 Task: Create a due date automation trigger when advanced on, on the tuesday of the week a card is due add checklist with all checklists complete at 11:00 AM.
Action: Mouse moved to (1292, 133)
Screenshot: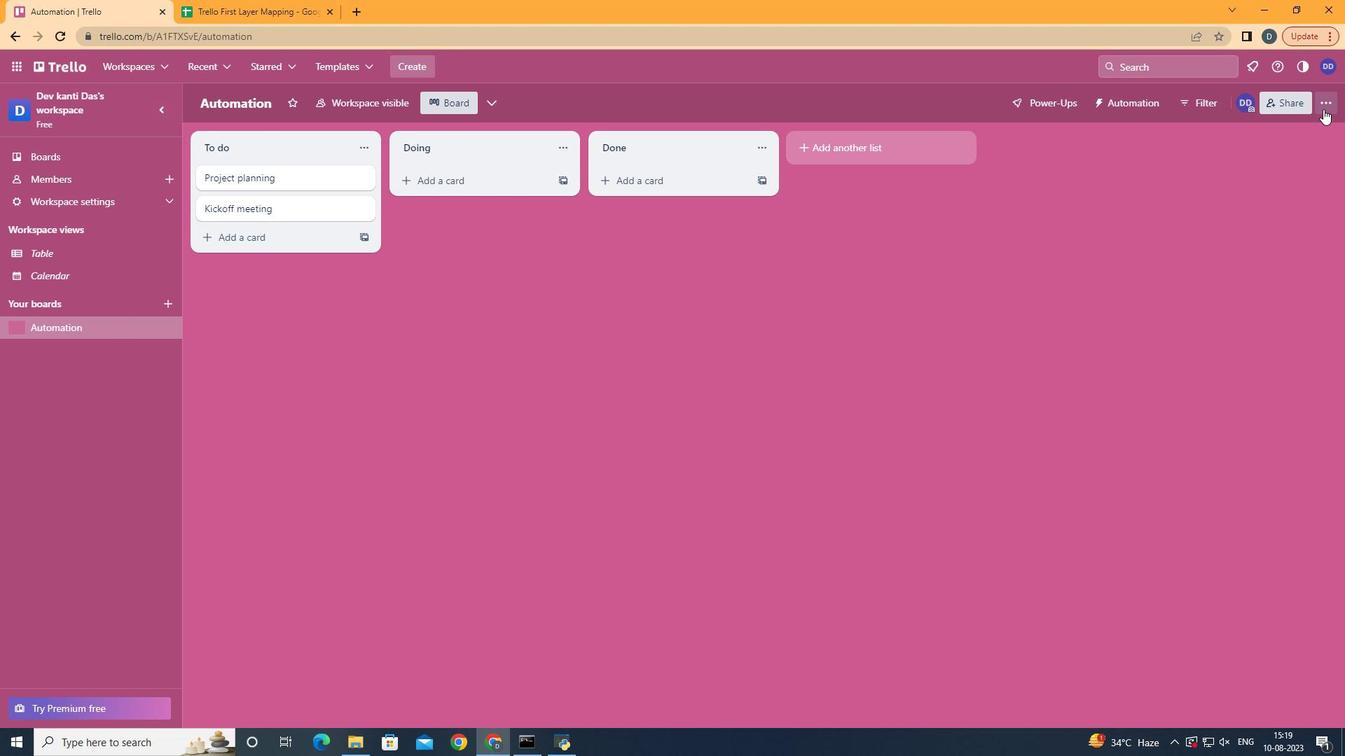 
Action: Mouse pressed left at (1292, 133)
Screenshot: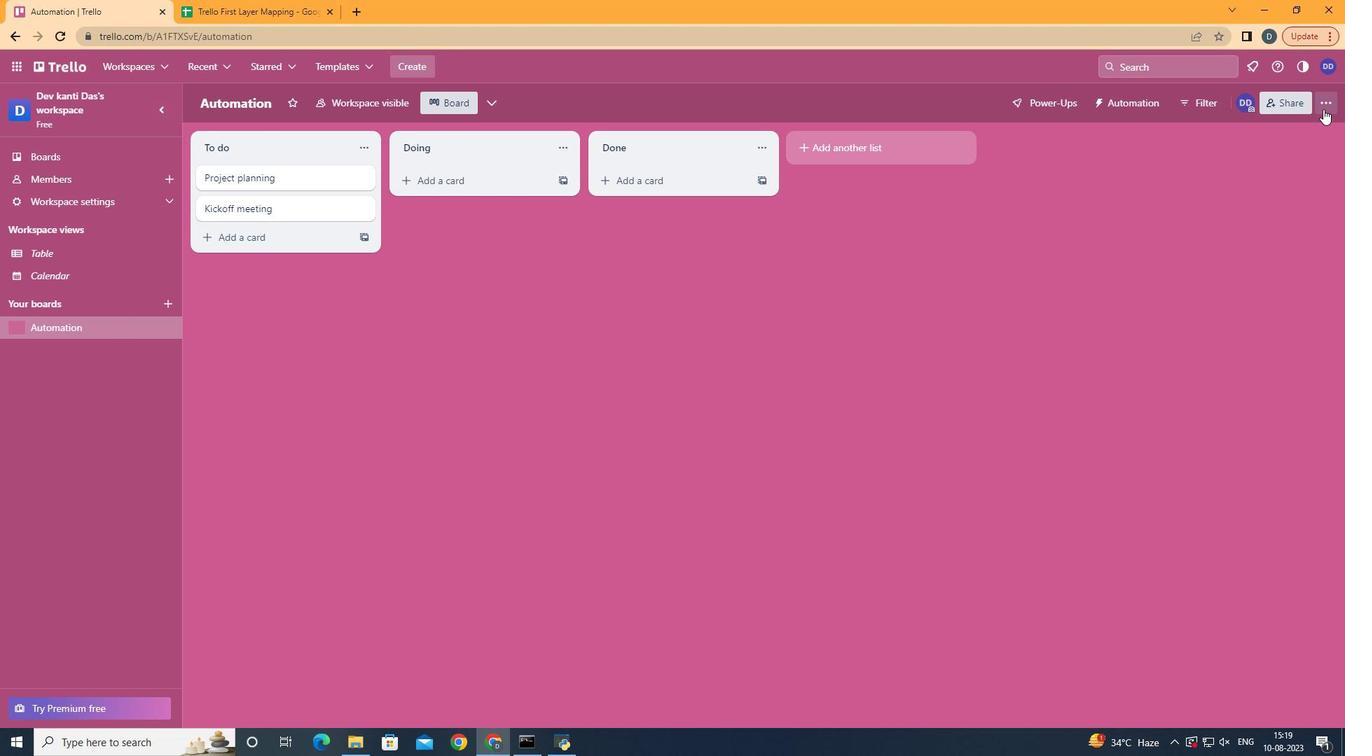 
Action: Mouse moved to (1240, 308)
Screenshot: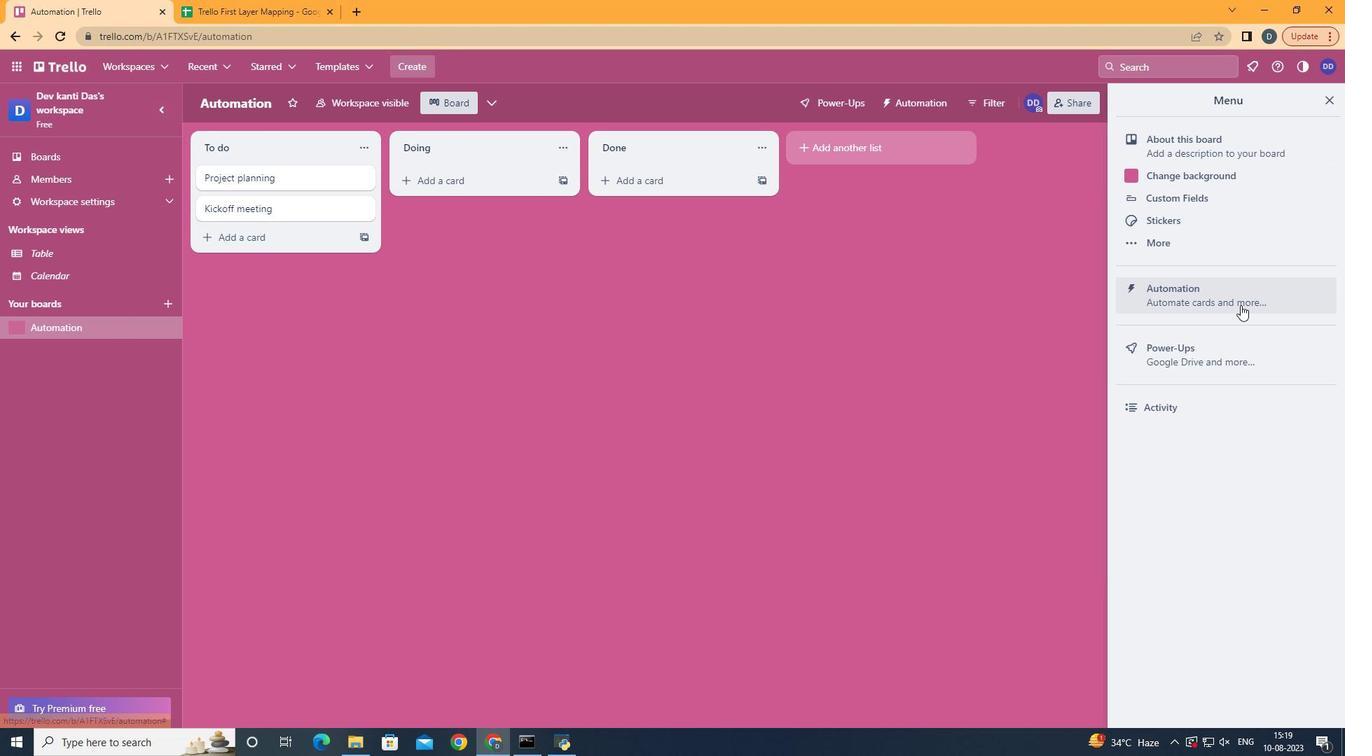 
Action: Mouse pressed left at (1240, 308)
Screenshot: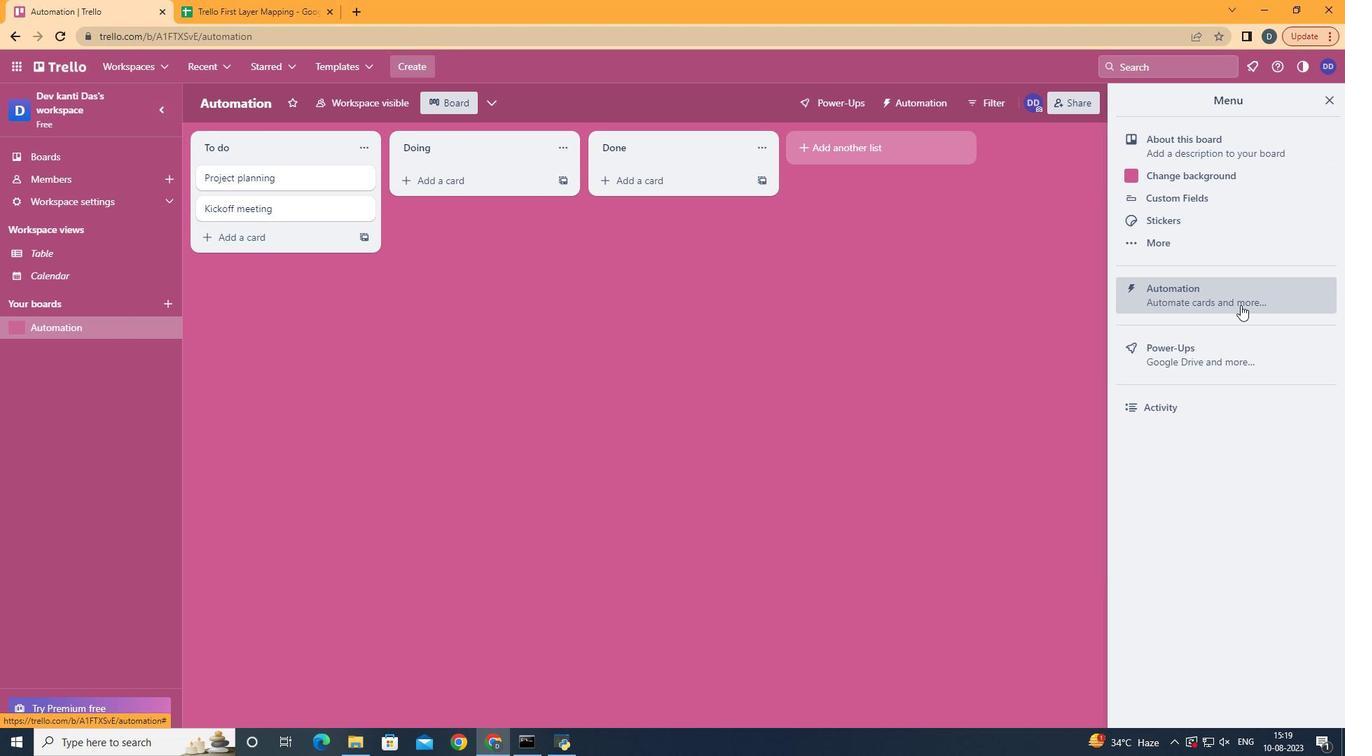 
Action: Mouse moved to (637, 295)
Screenshot: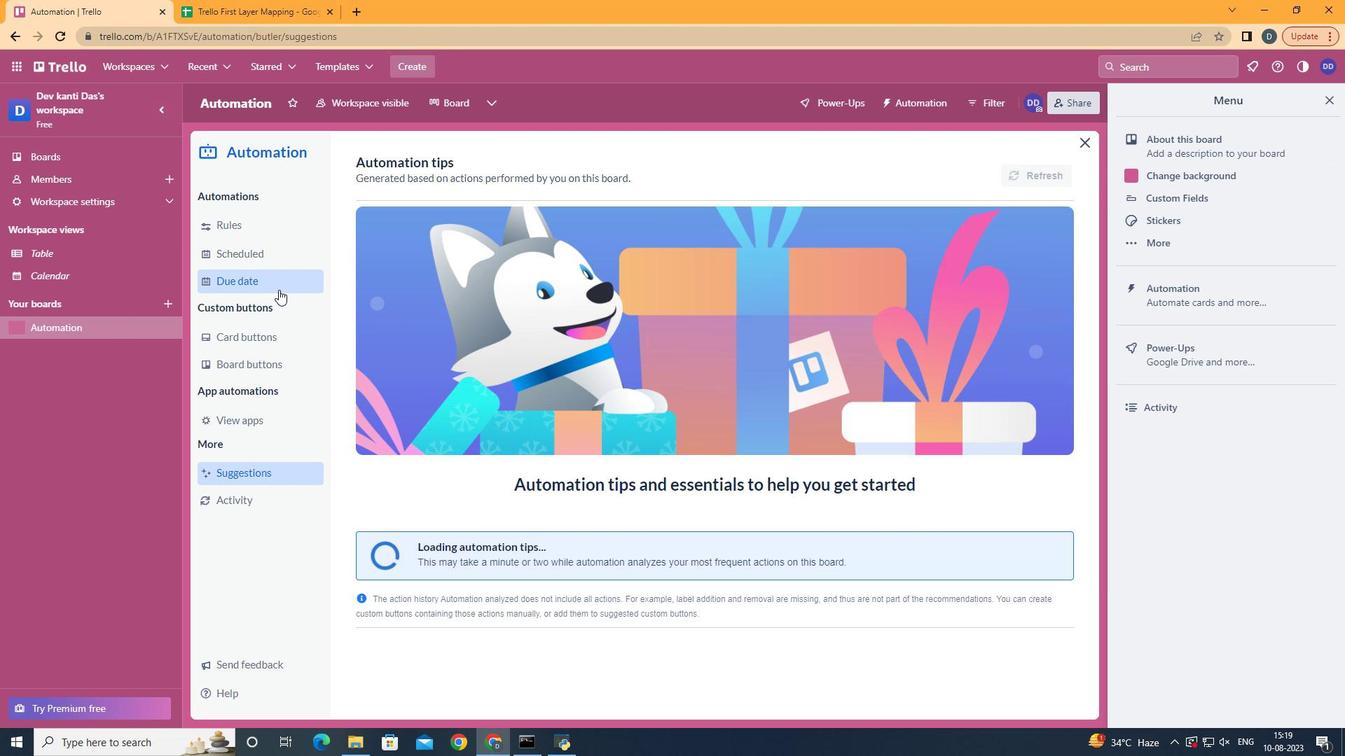 
Action: Mouse pressed left at (637, 295)
Screenshot: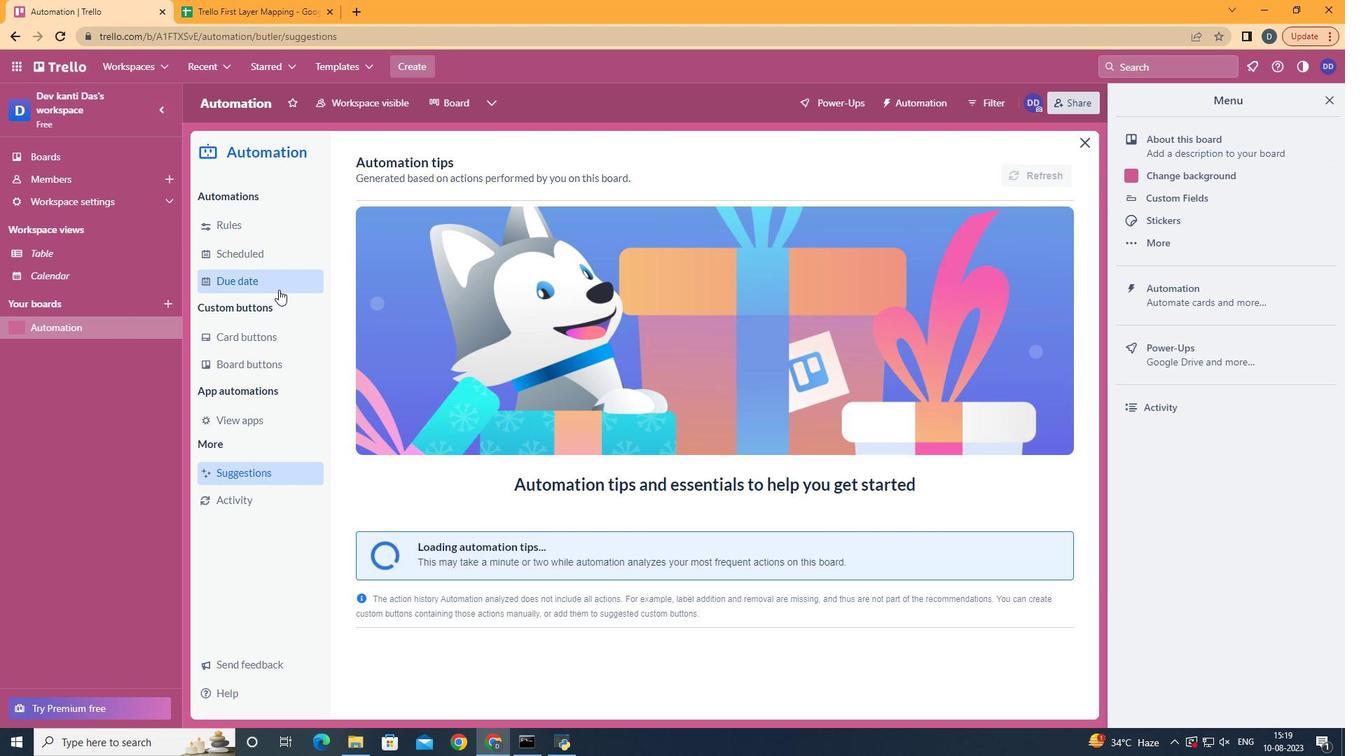 
Action: Mouse moved to (1074, 189)
Screenshot: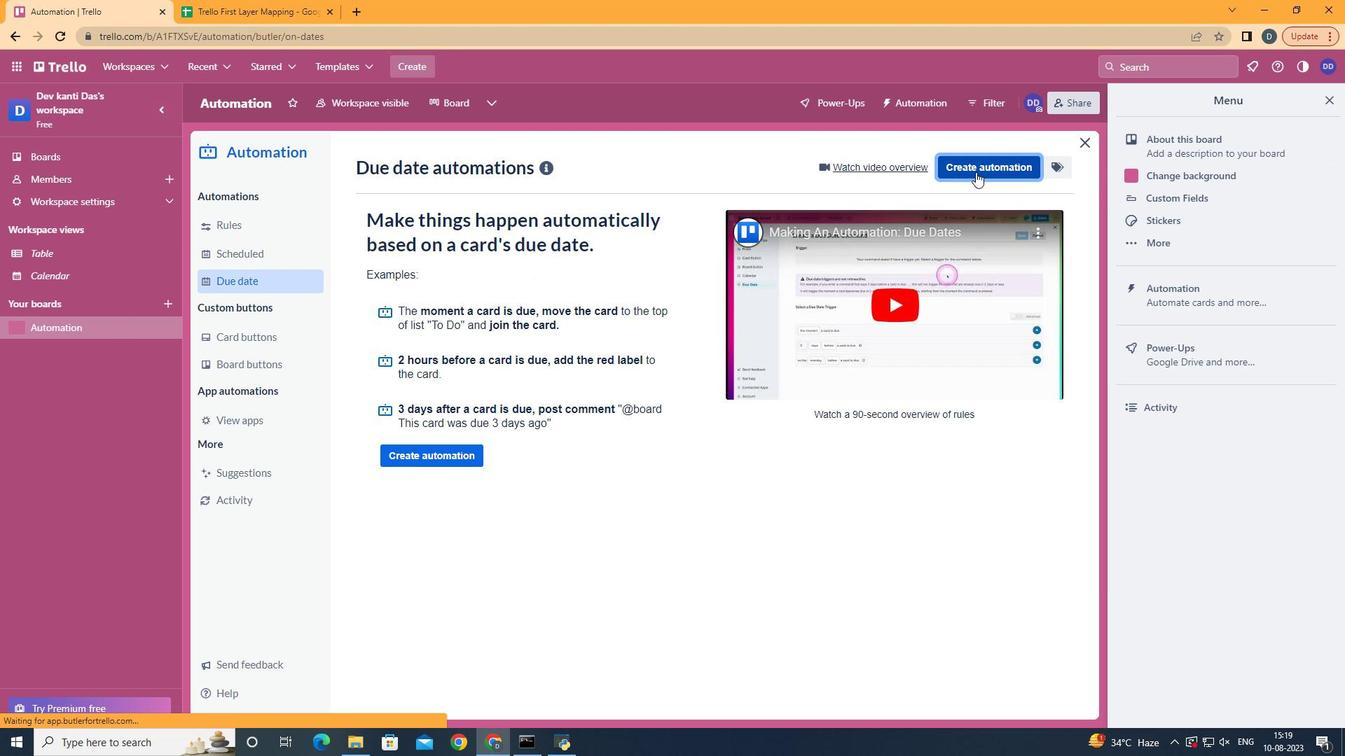 
Action: Mouse pressed left at (1074, 189)
Screenshot: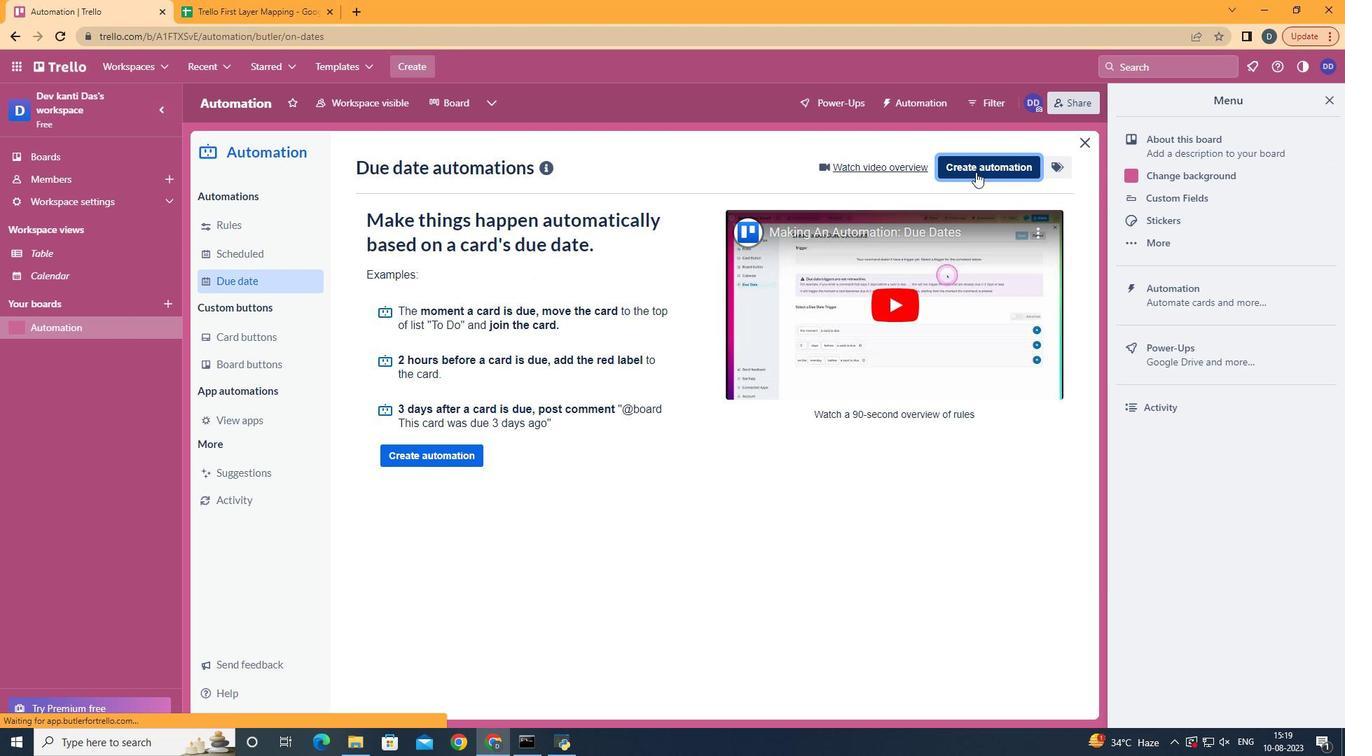 
Action: Mouse moved to (910, 306)
Screenshot: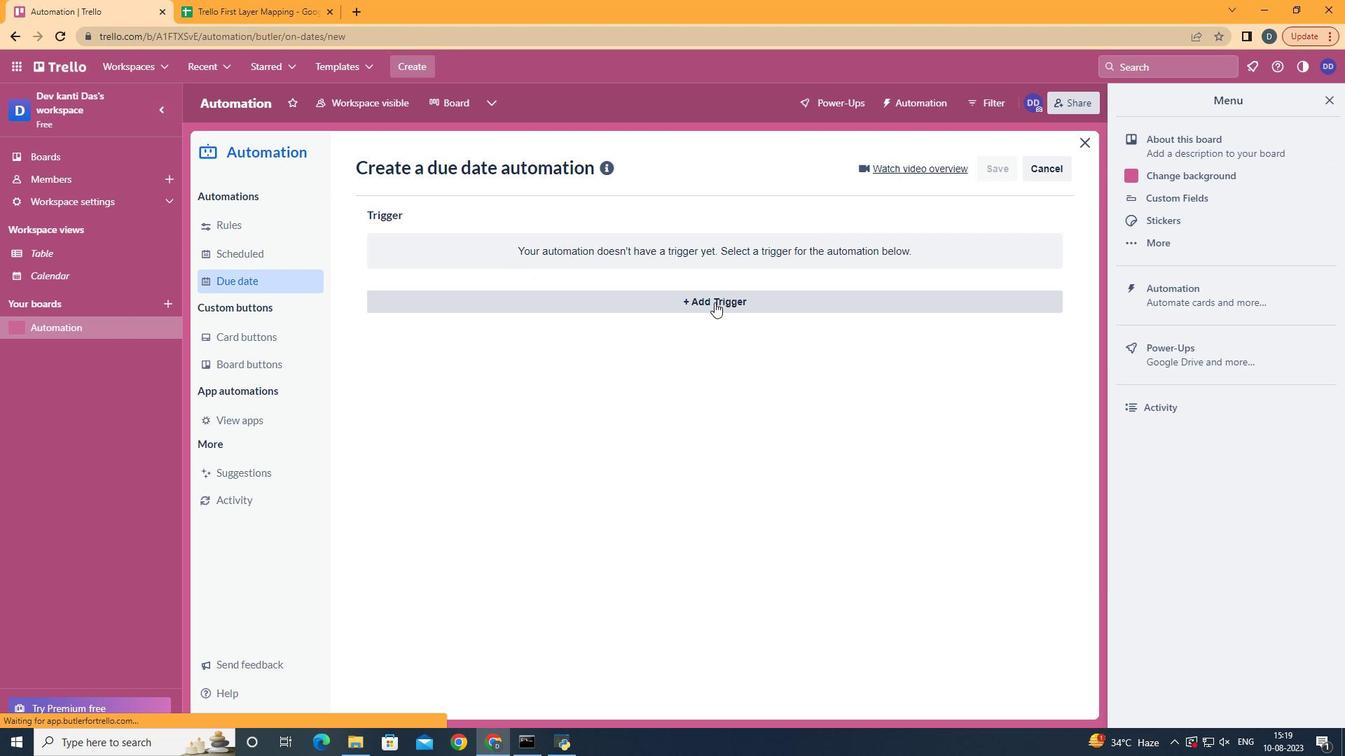 
Action: Mouse pressed left at (910, 306)
Screenshot: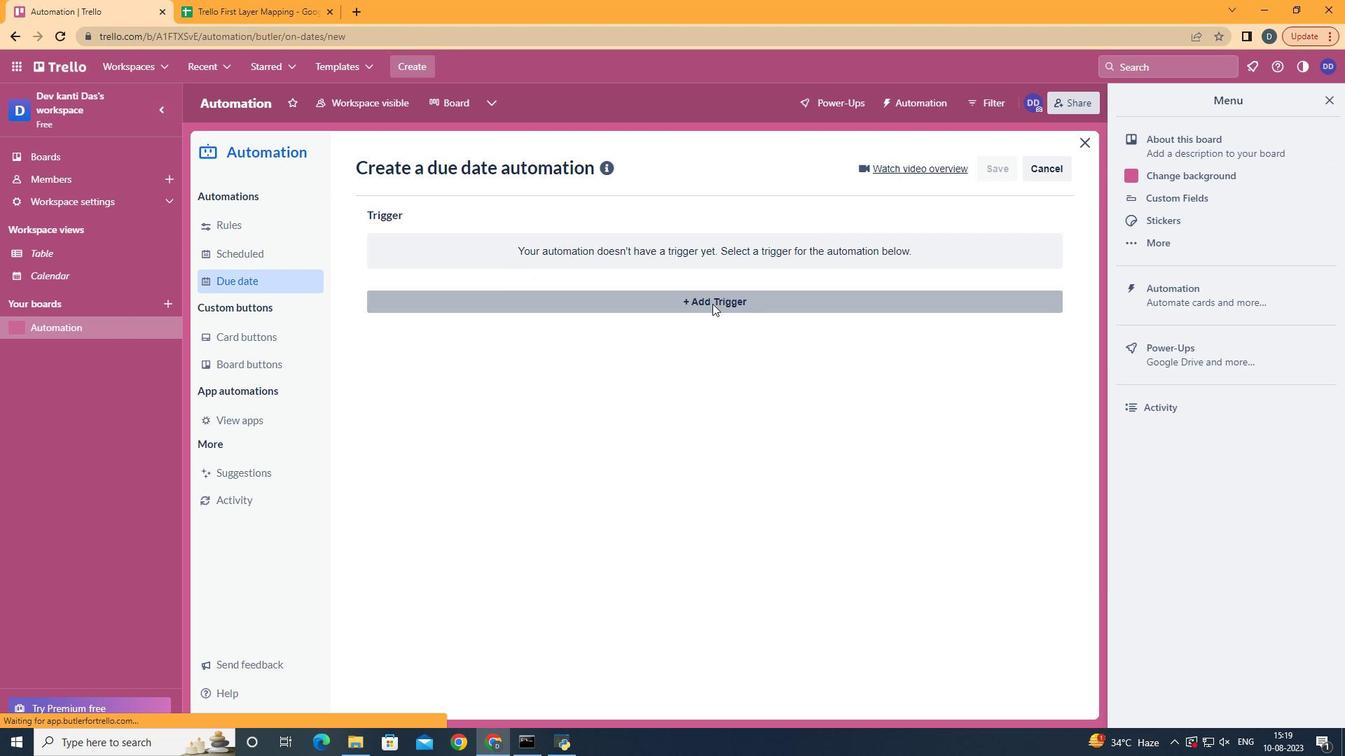 
Action: Mouse moved to (756, 389)
Screenshot: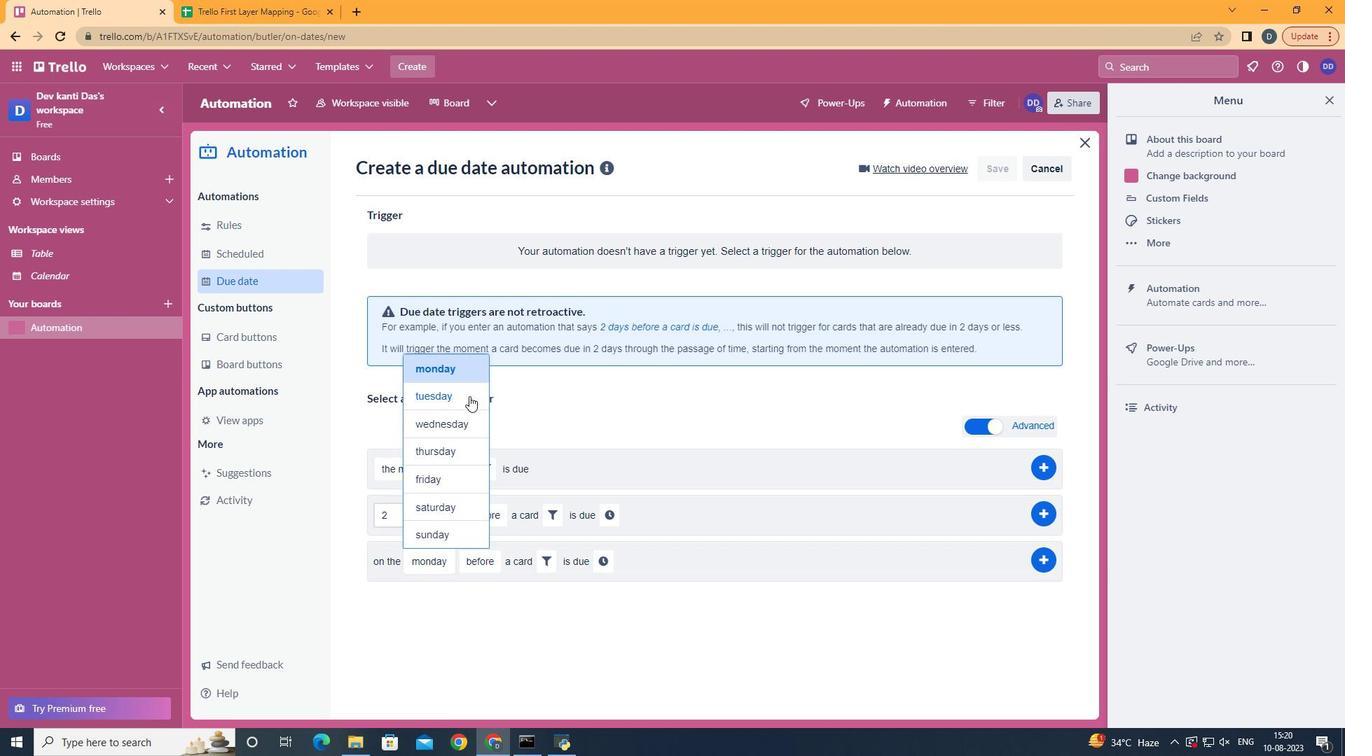 
Action: Mouse pressed left at (756, 389)
Screenshot: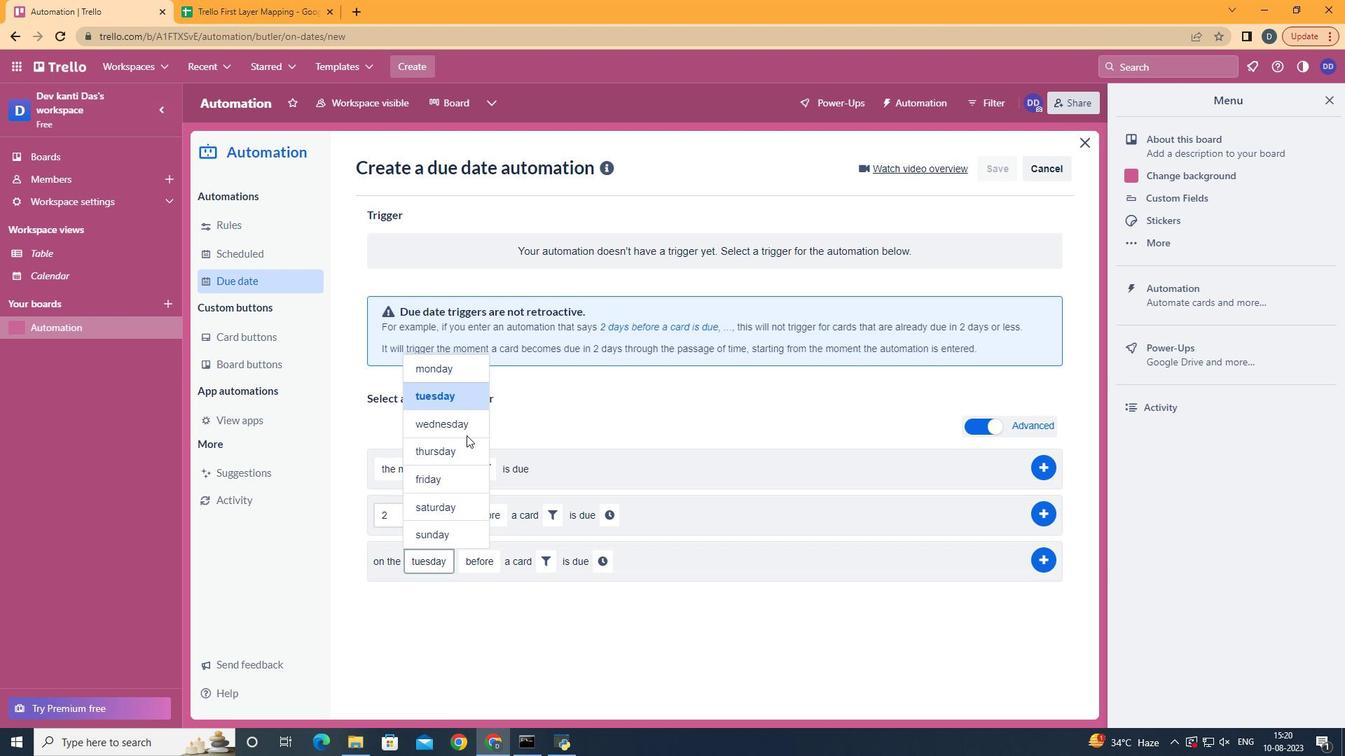 
Action: Mouse moved to (778, 611)
Screenshot: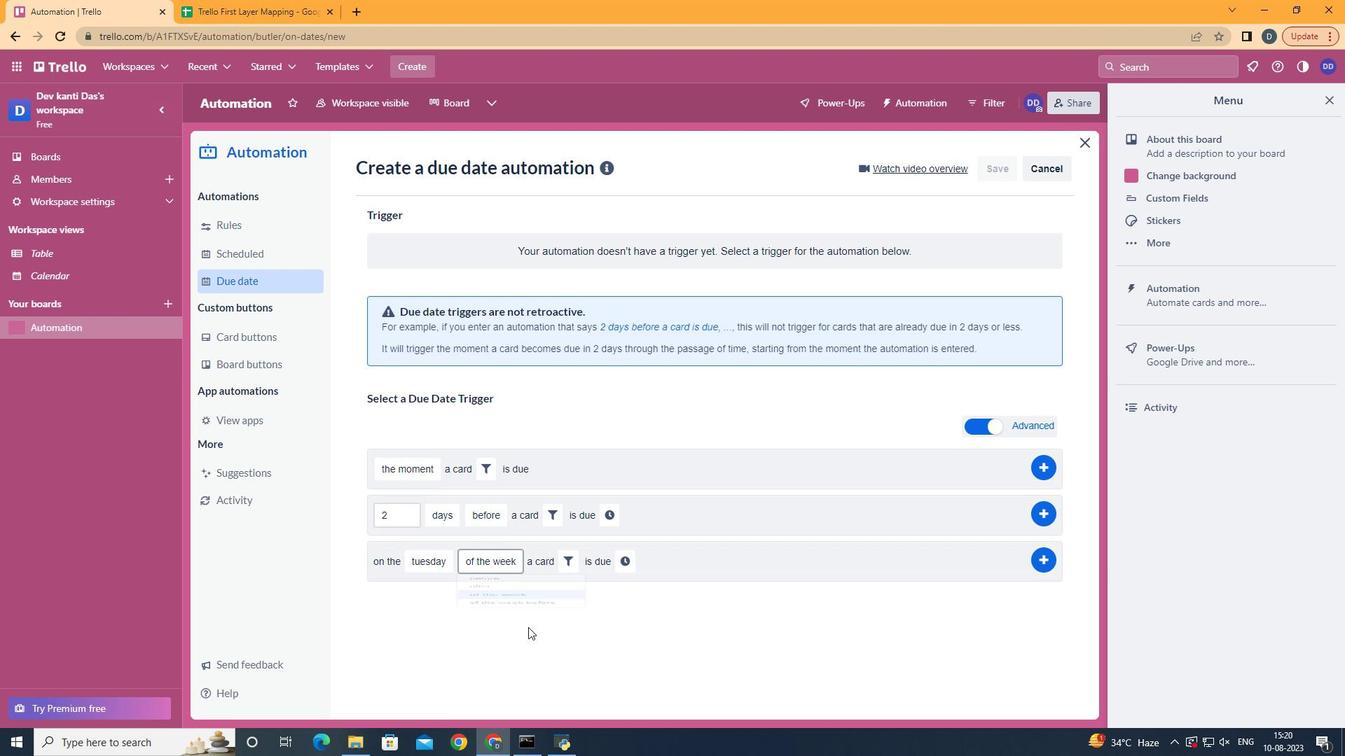 
Action: Mouse pressed left at (778, 611)
Screenshot: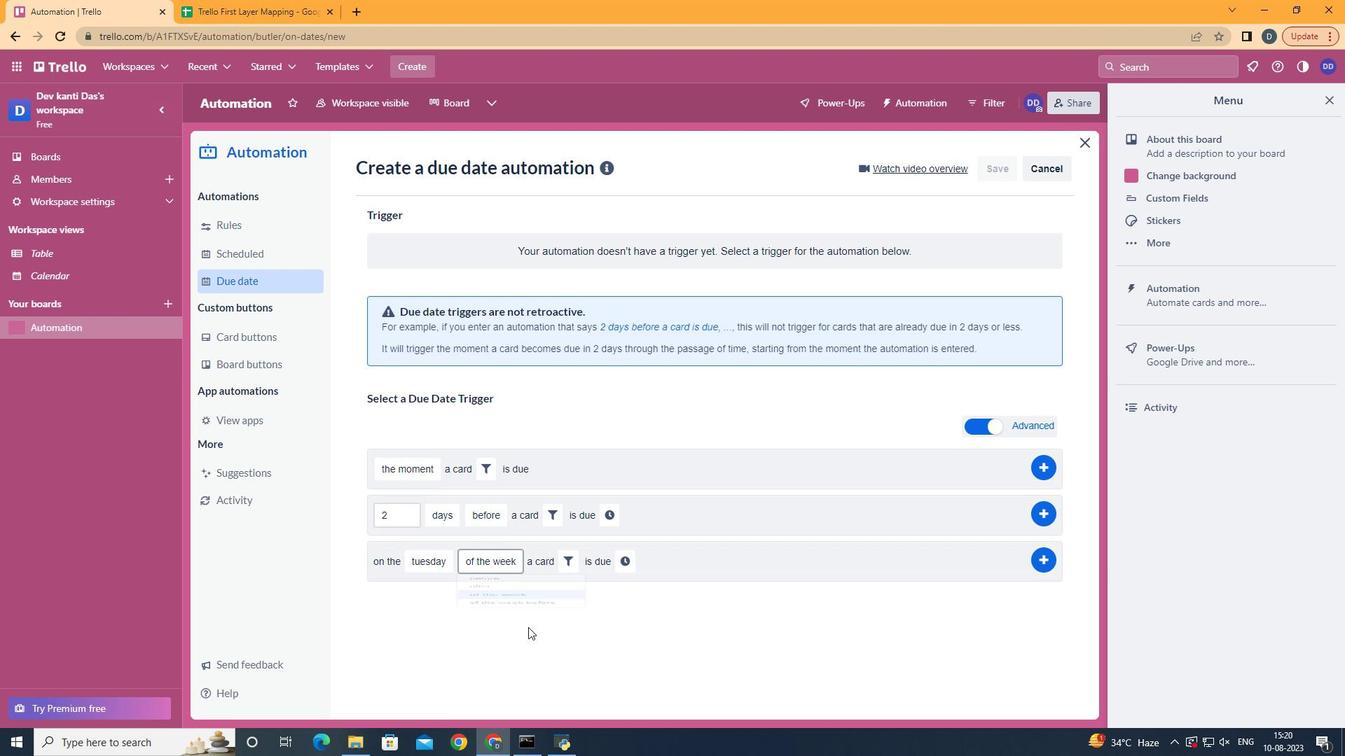 
Action: Mouse moved to (820, 541)
Screenshot: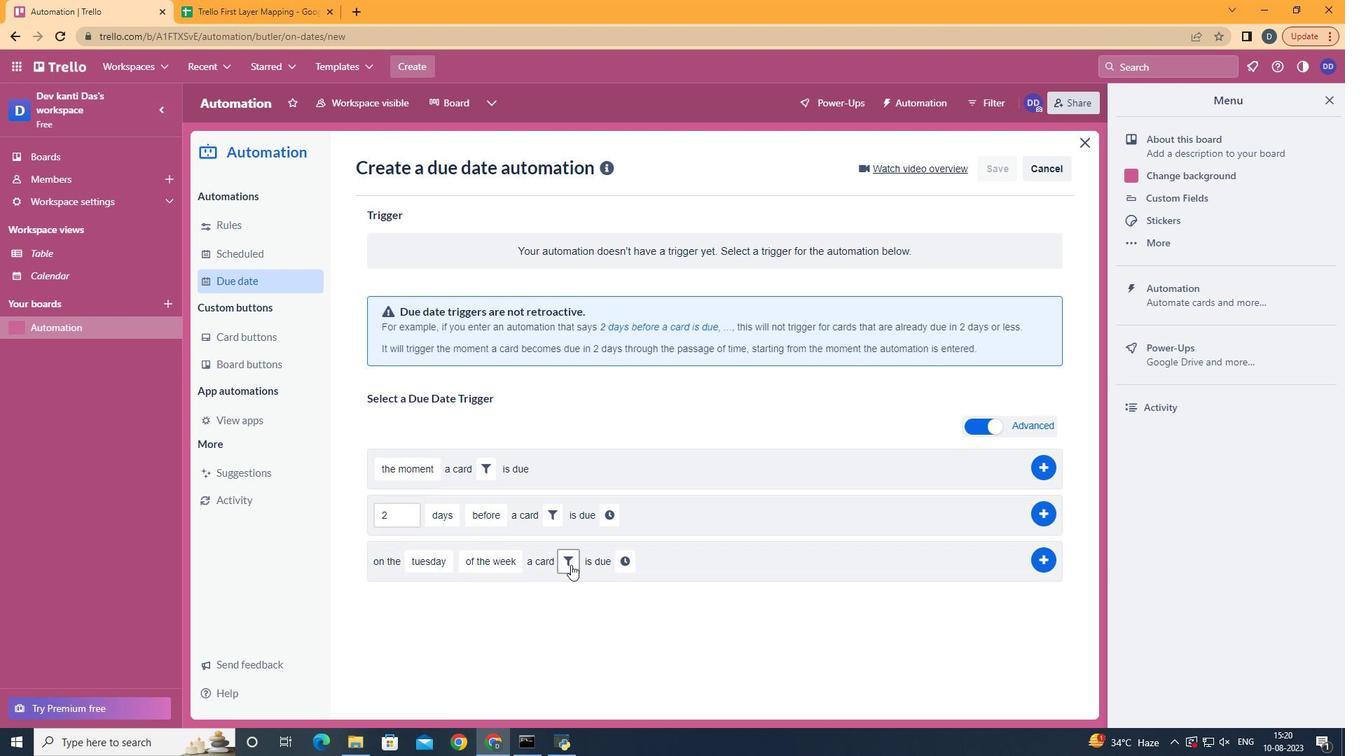 
Action: Mouse pressed left at (820, 541)
Screenshot: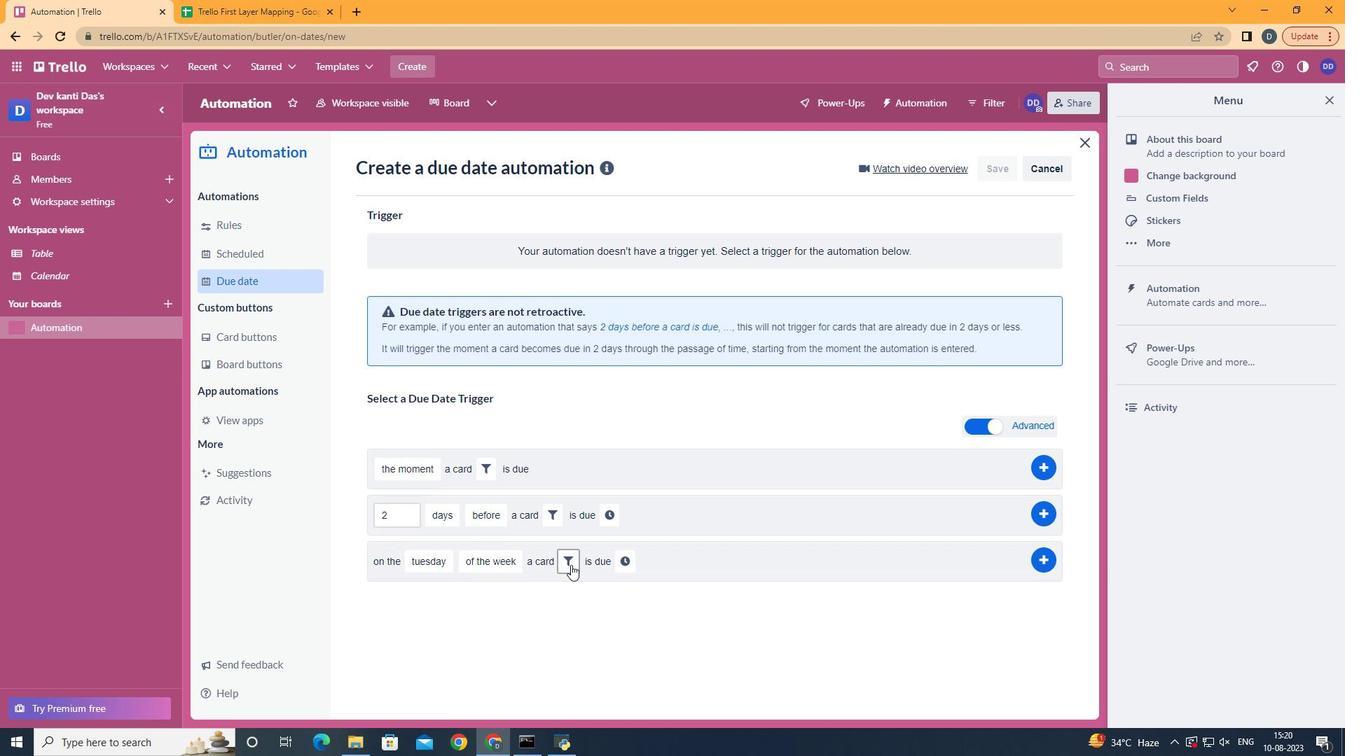 
Action: Mouse moved to (910, 573)
Screenshot: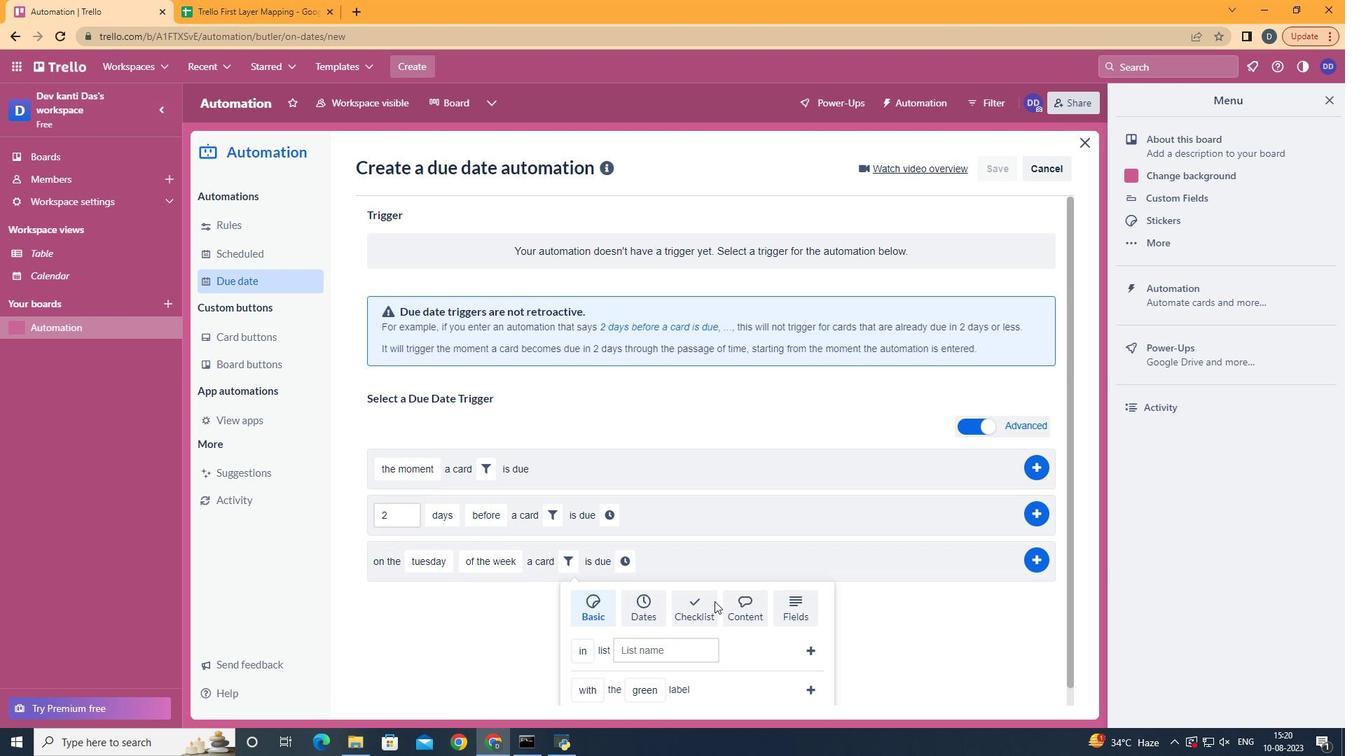 
Action: Mouse pressed left at (910, 573)
Screenshot: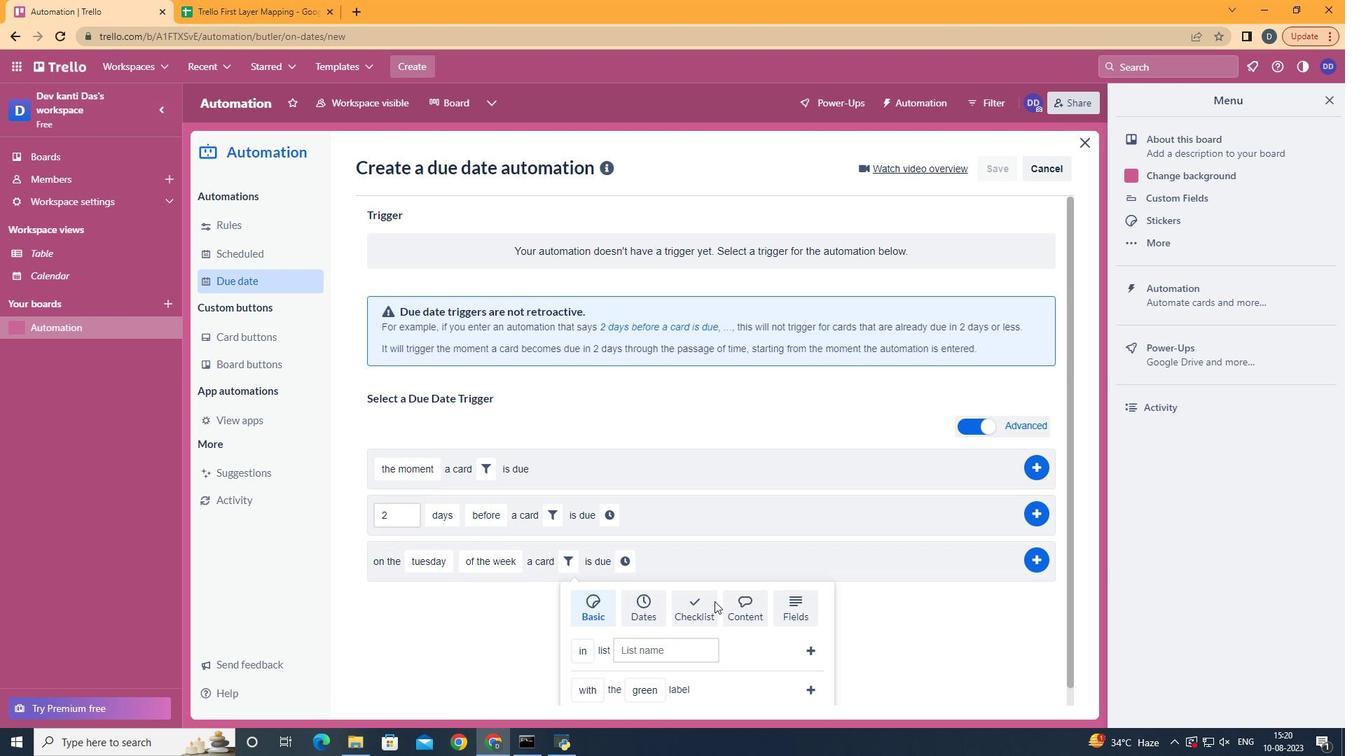 
Action: Mouse moved to (971, 617)
Screenshot: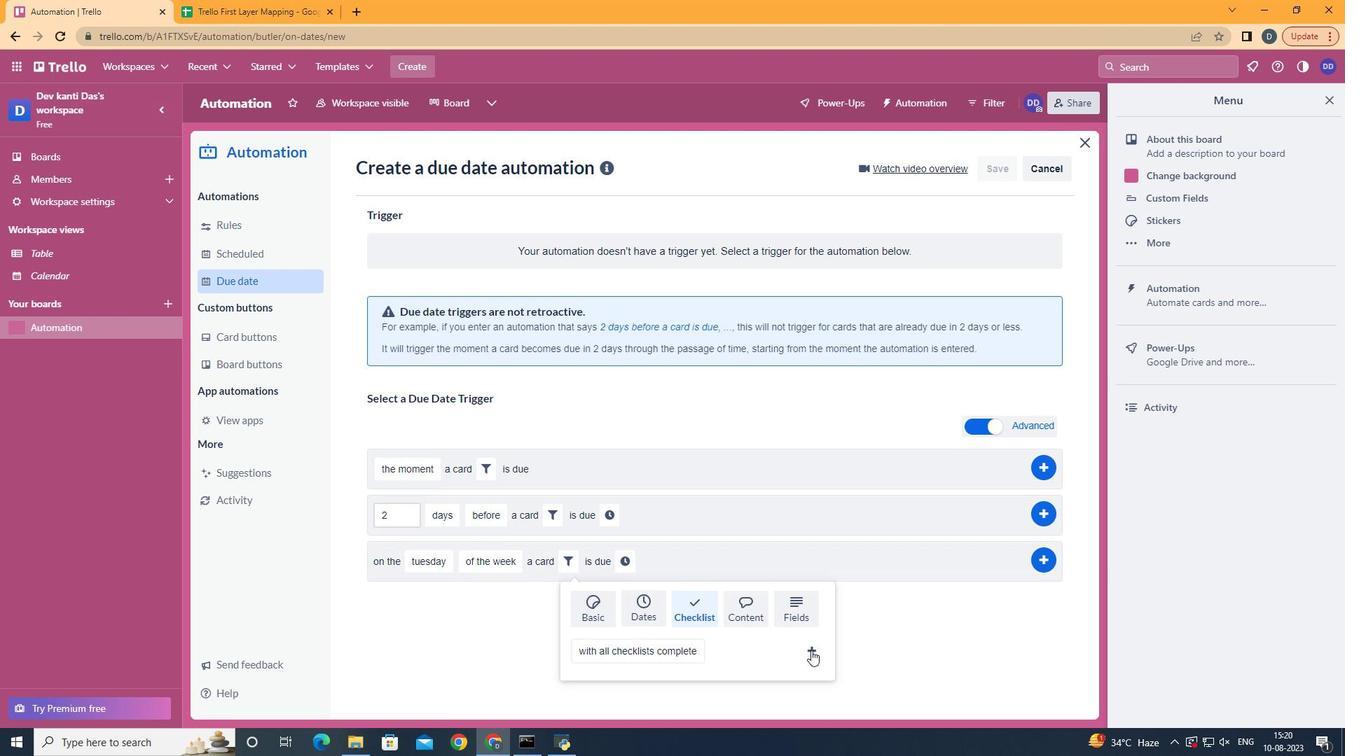 
Action: Mouse pressed left at (971, 617)
Screenshot: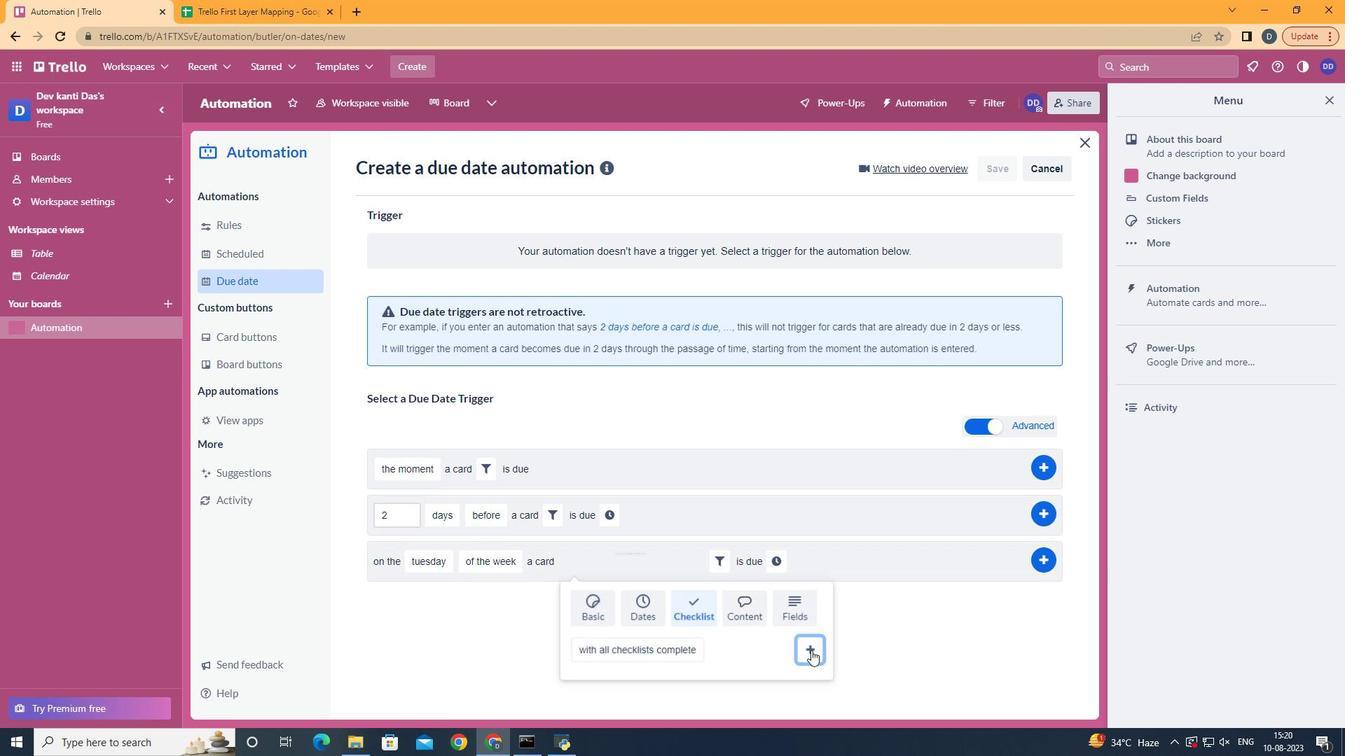 
Action: Mouse moved to (954, 547)
Screenshot: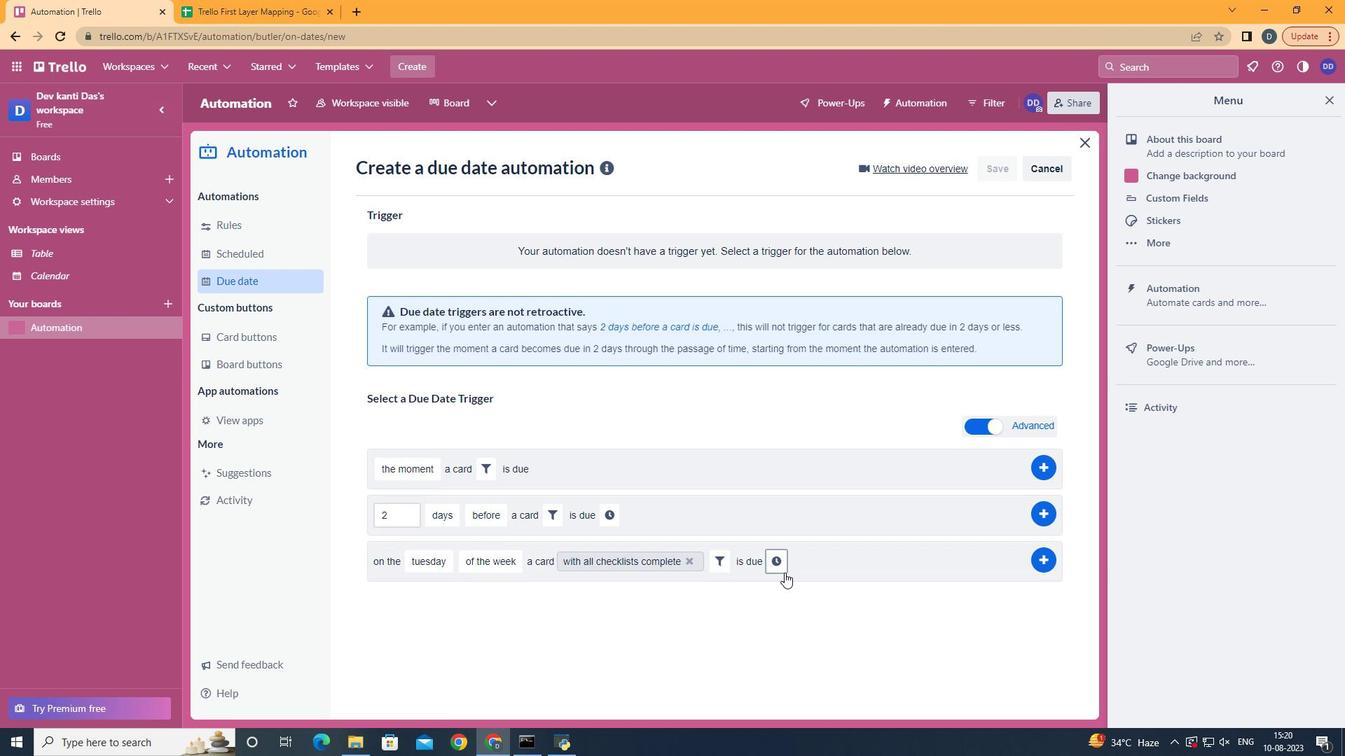 
Action: Mouse pressed left at (954, 547)
Screenshot: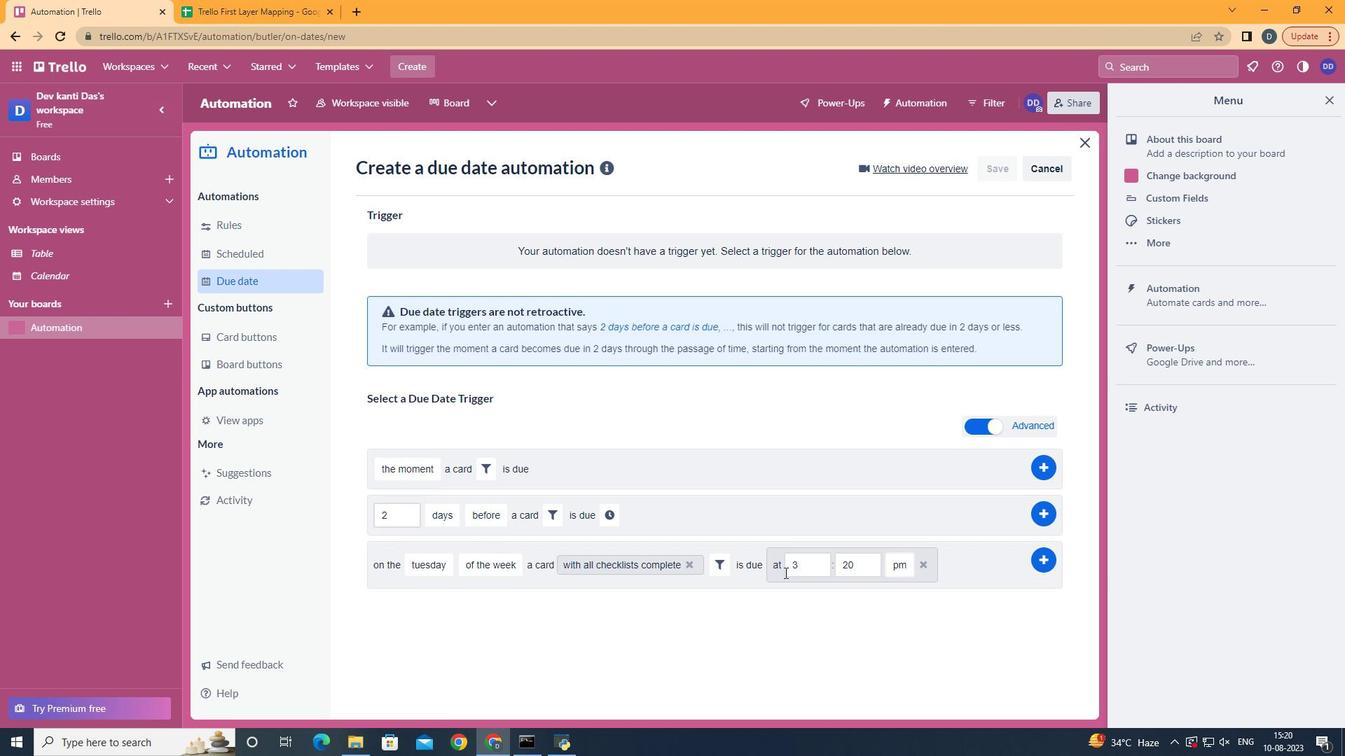 
Action: Mouse moved to (965, 542)
Screenshot: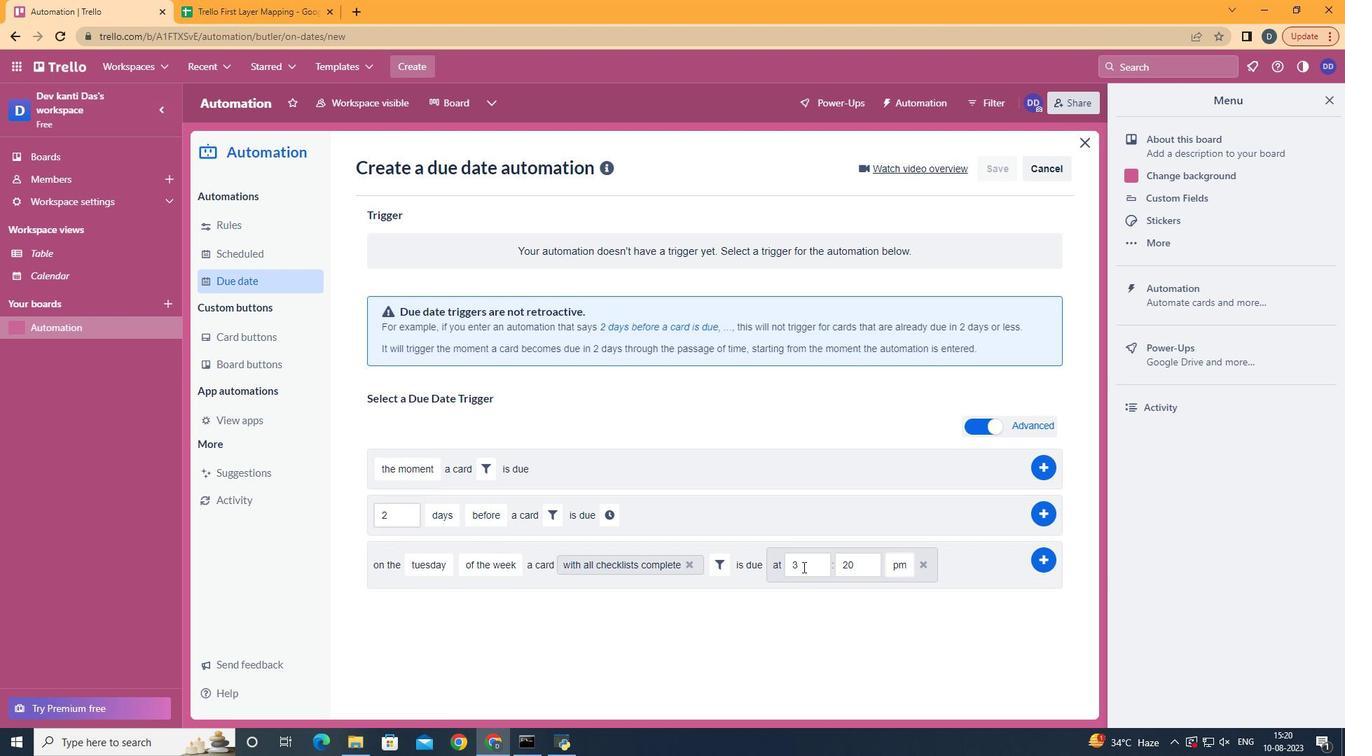 
Action: Mouse pressed left at (965, 542)
Screenshot: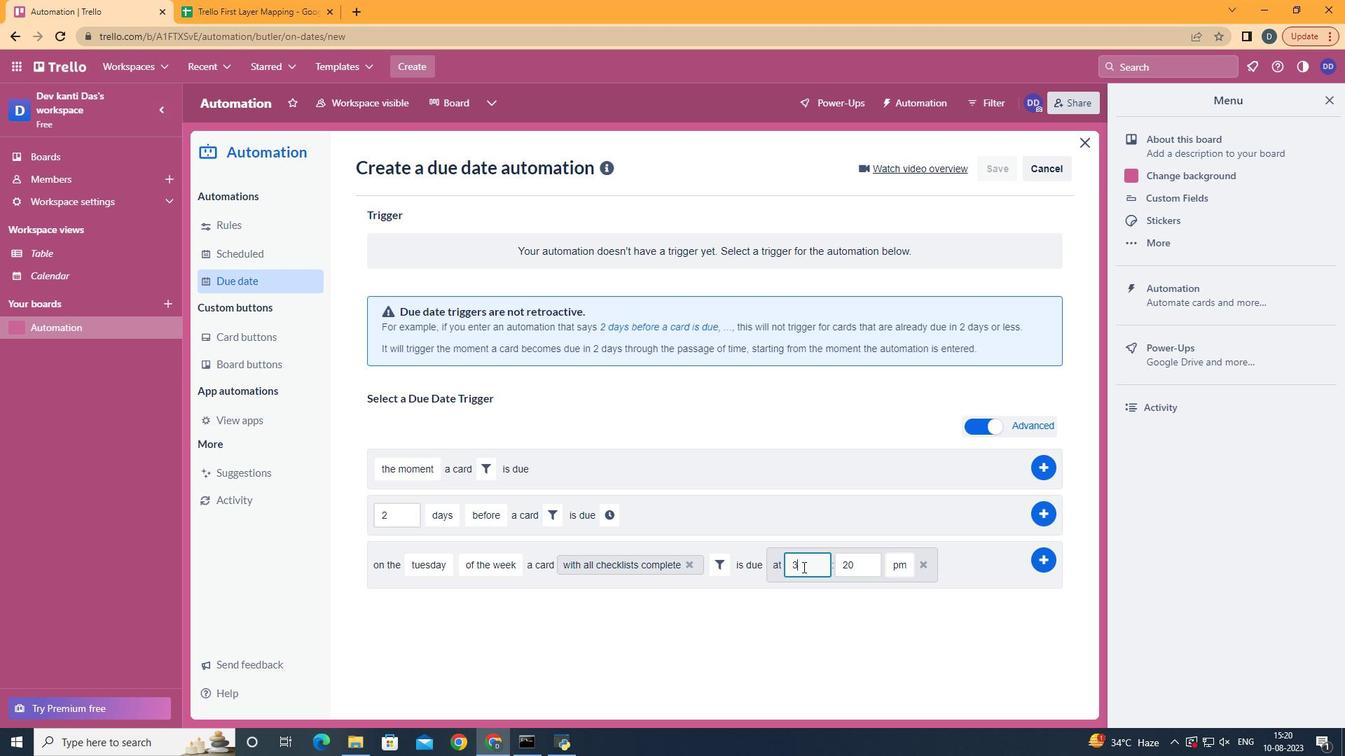 
Action: Mouse moved to (964, 542)
Screenshot: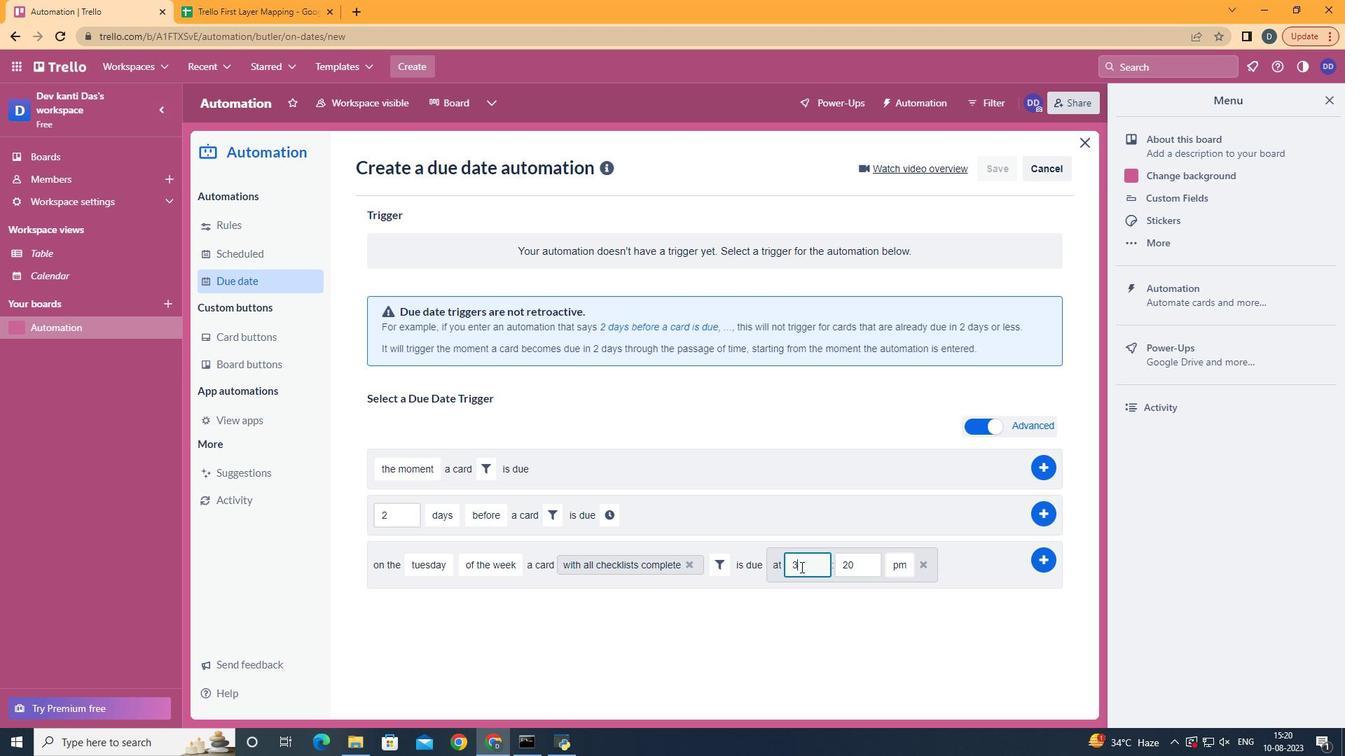 
Action: Key pressed <Key.backspace>11
Screenshot: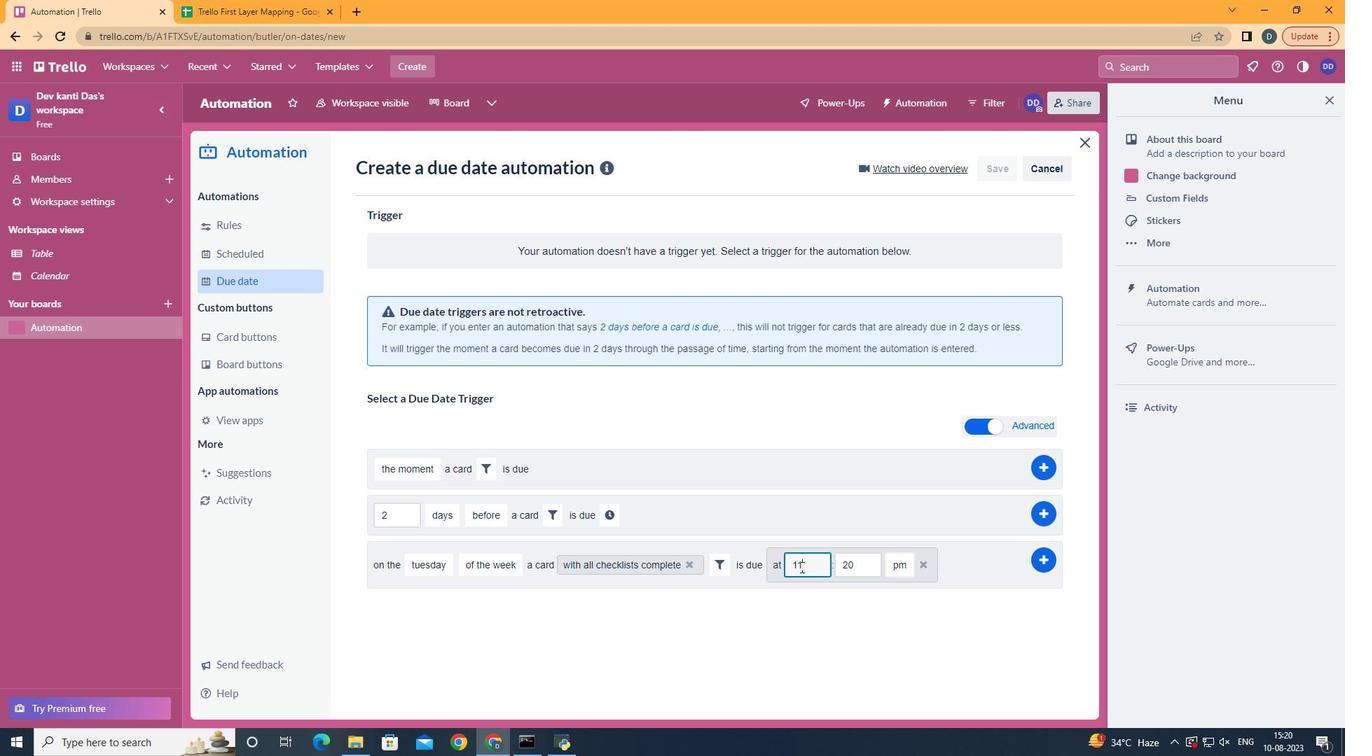 
Action: Mouse moved to (1002, 536)
Screenshot: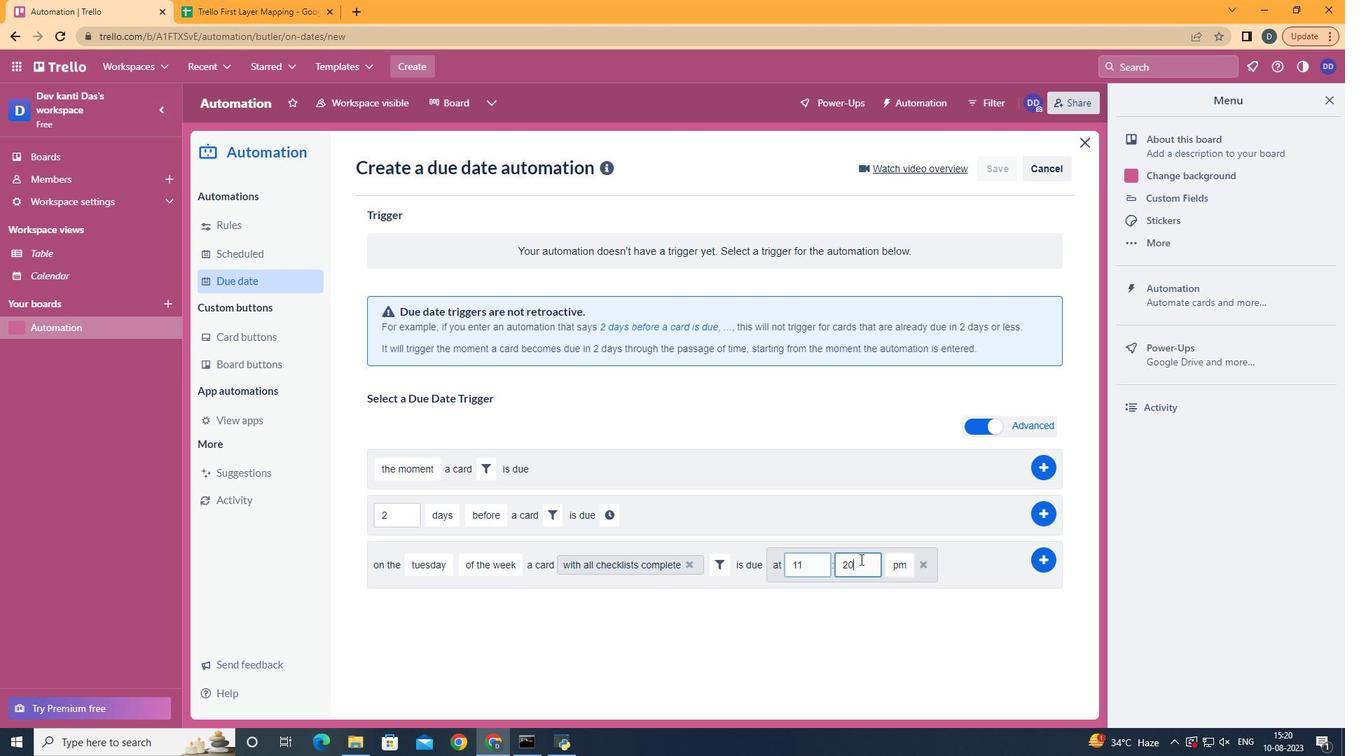 
Action: Mouse pressed left at (1002, 536)
Screenshot: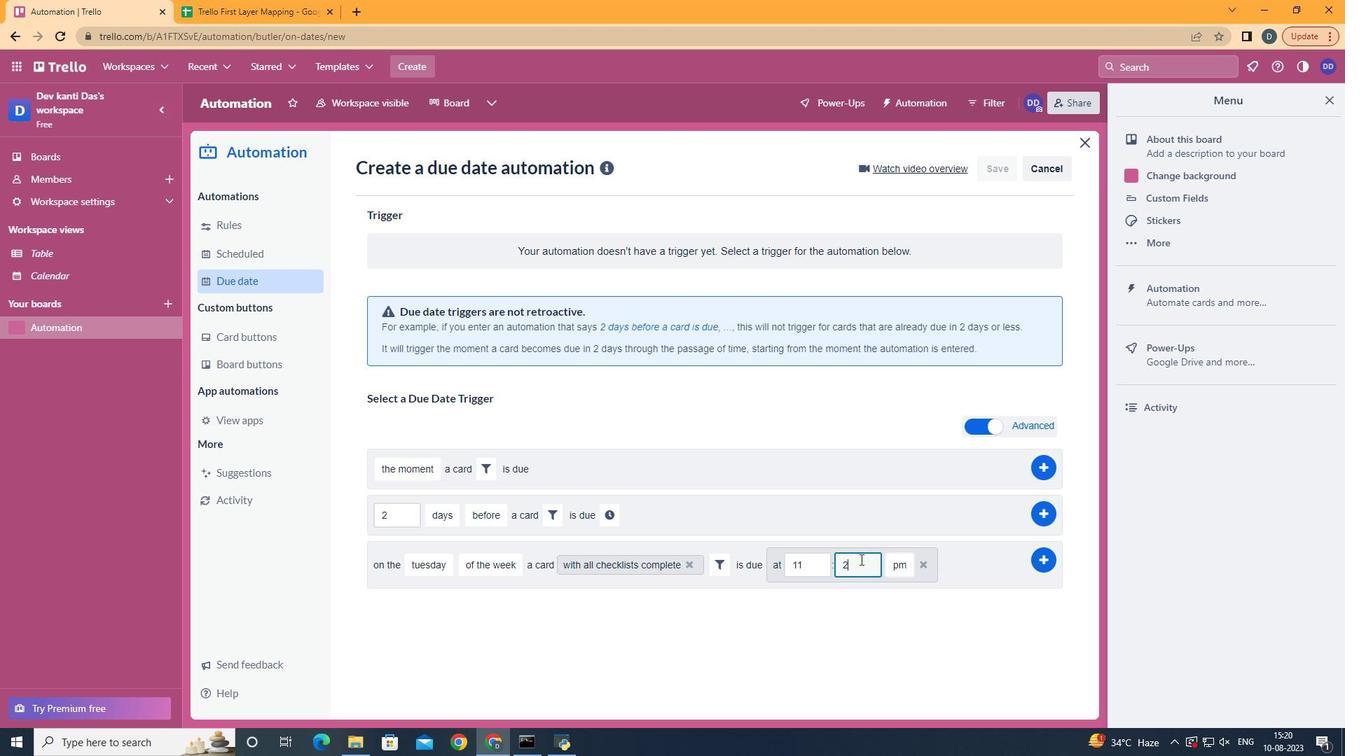 
Action: Key pressed <Key.backspace><Key.backspace>00
Screenshot: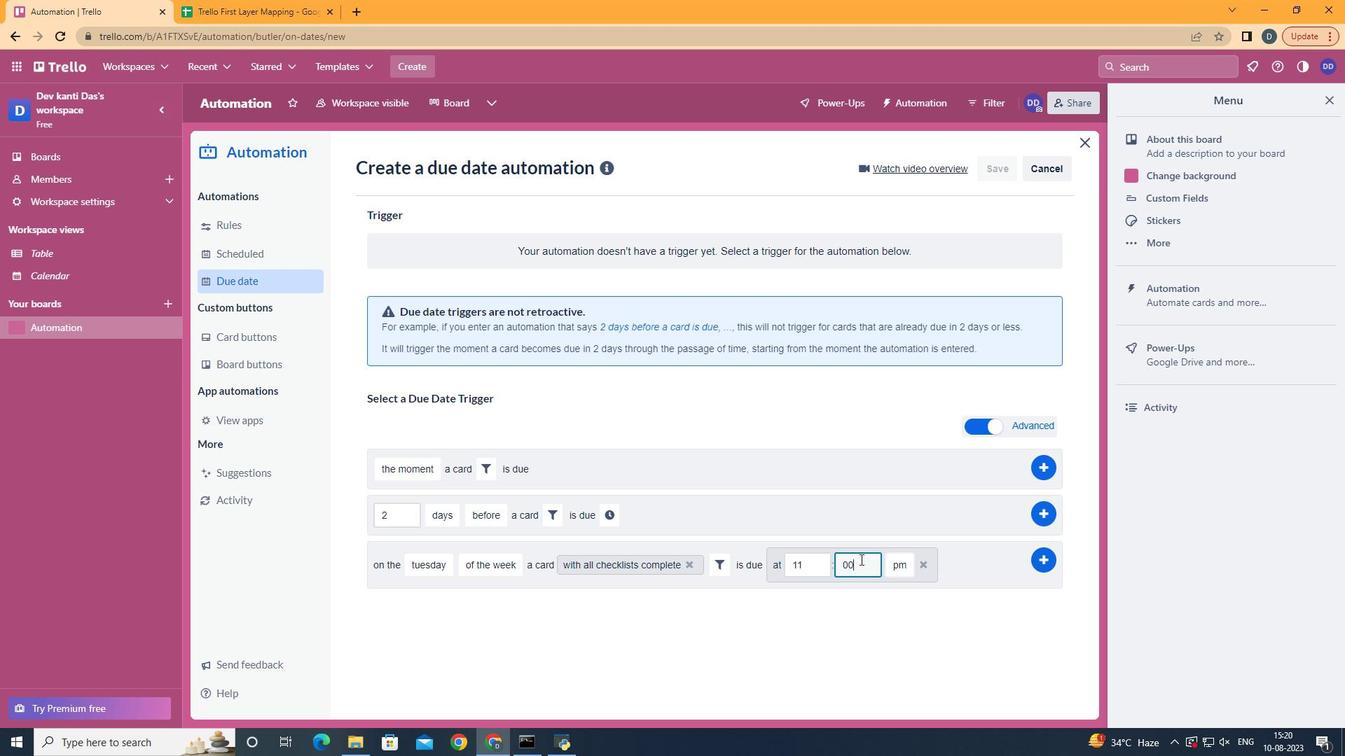 
Action: Mouse moved to (1028, 558)
Screenshot: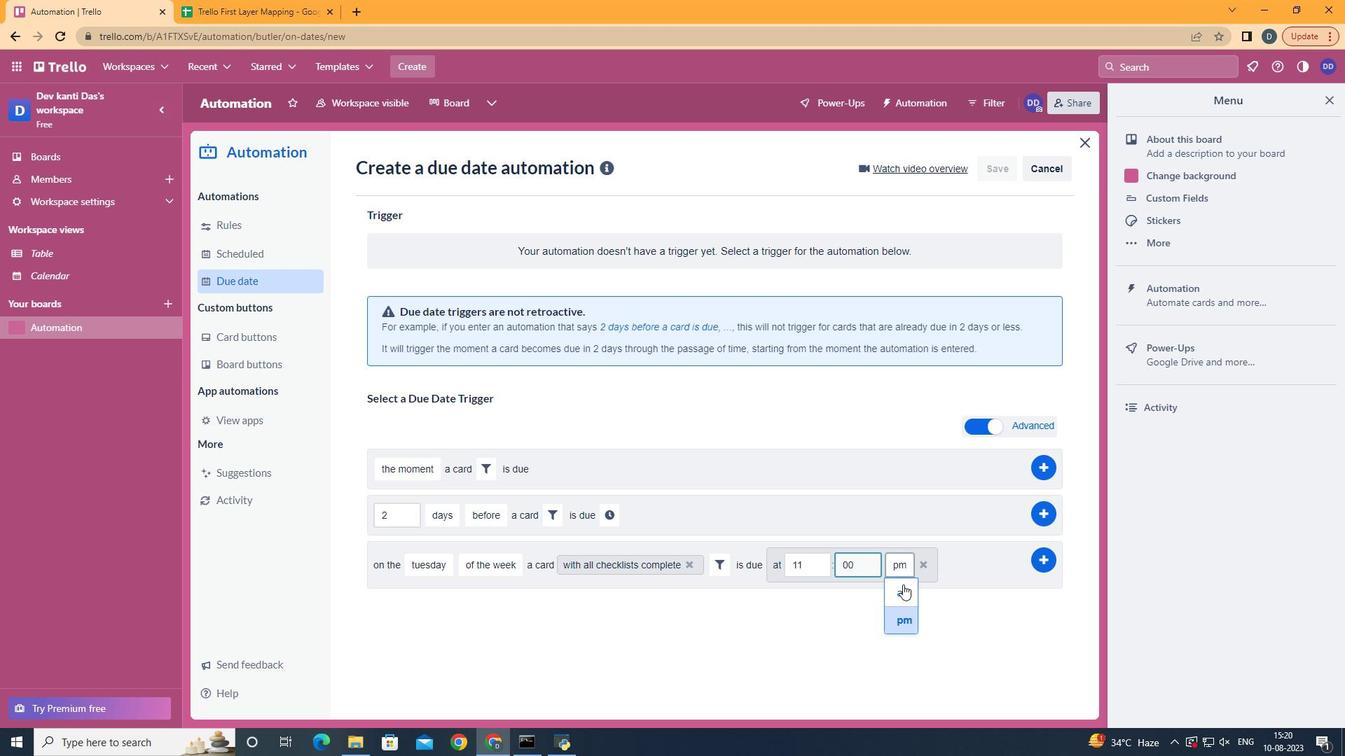 
Action: Mouse pressed left at (1028, 558)
Screenshot: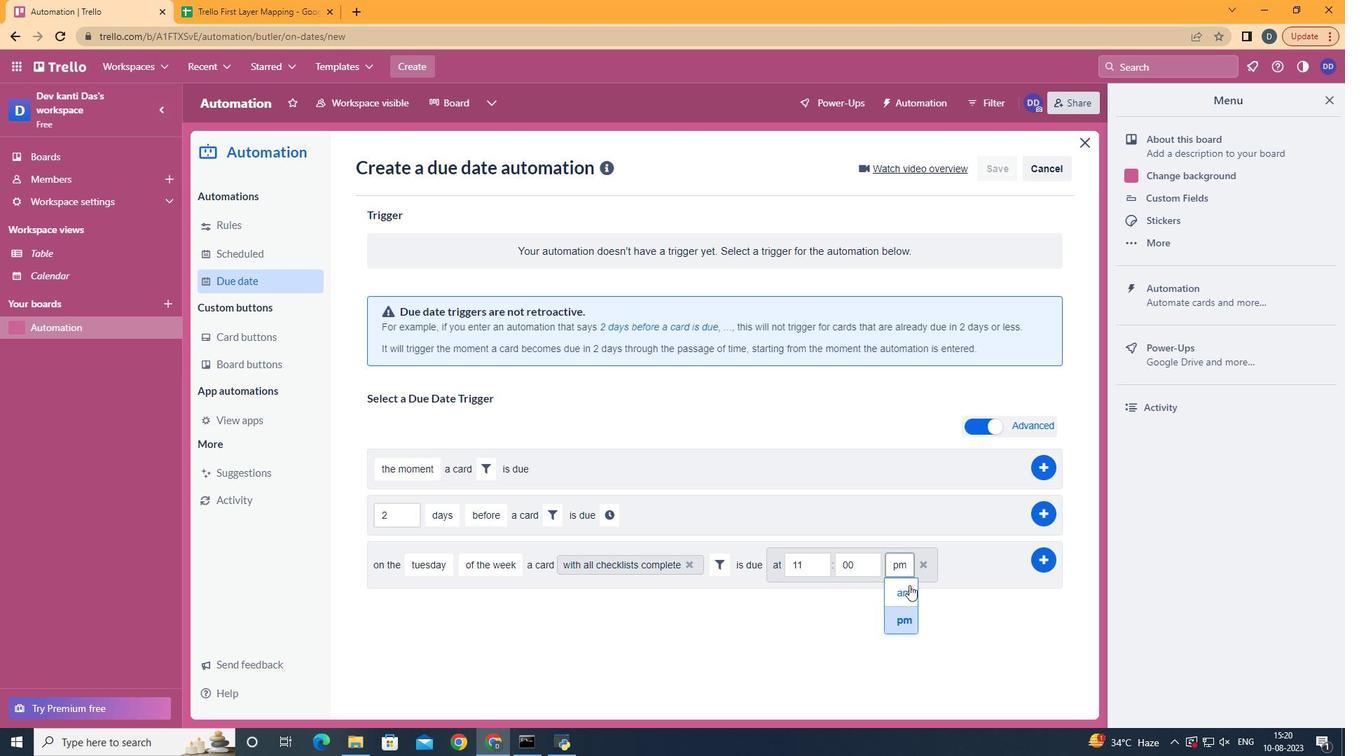 
Action: Mouse moved to (1112, 536)
Screenshot: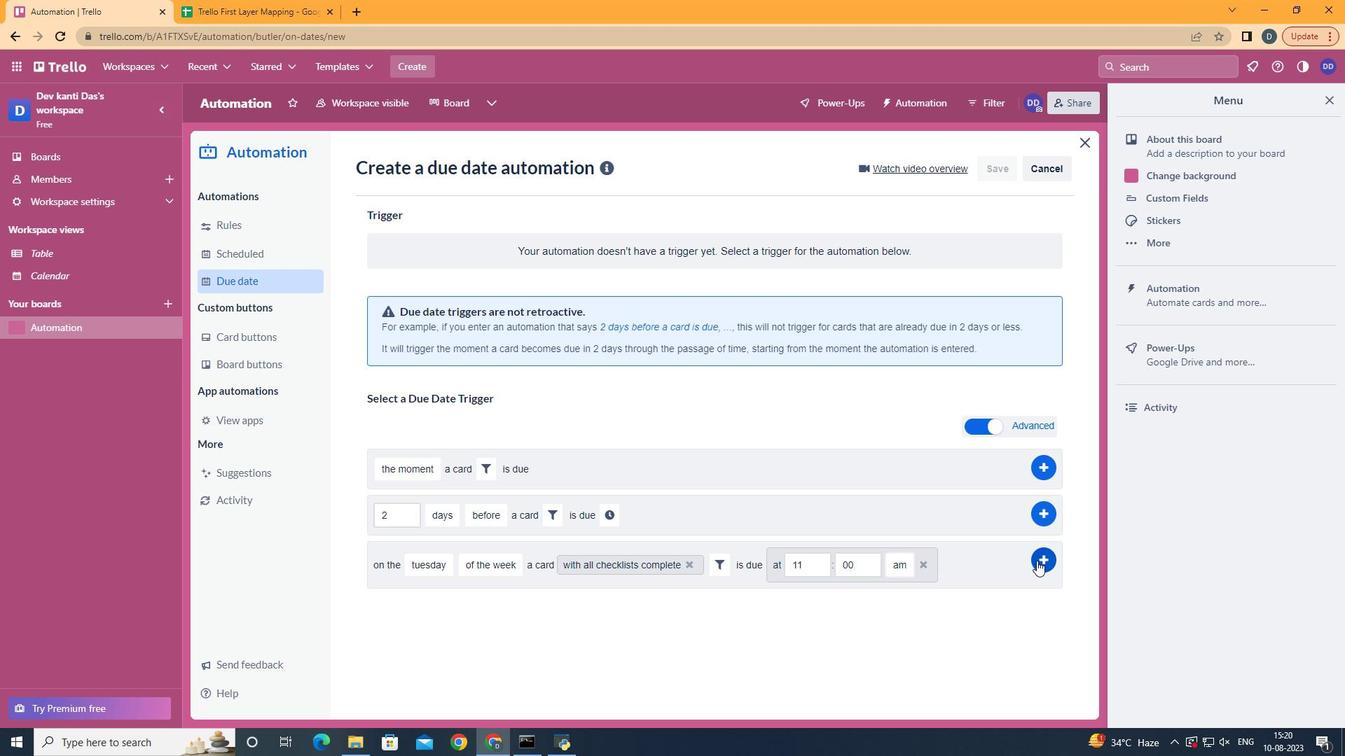 
Action: Mouse pressed left at (1112, 536)
Screenshot: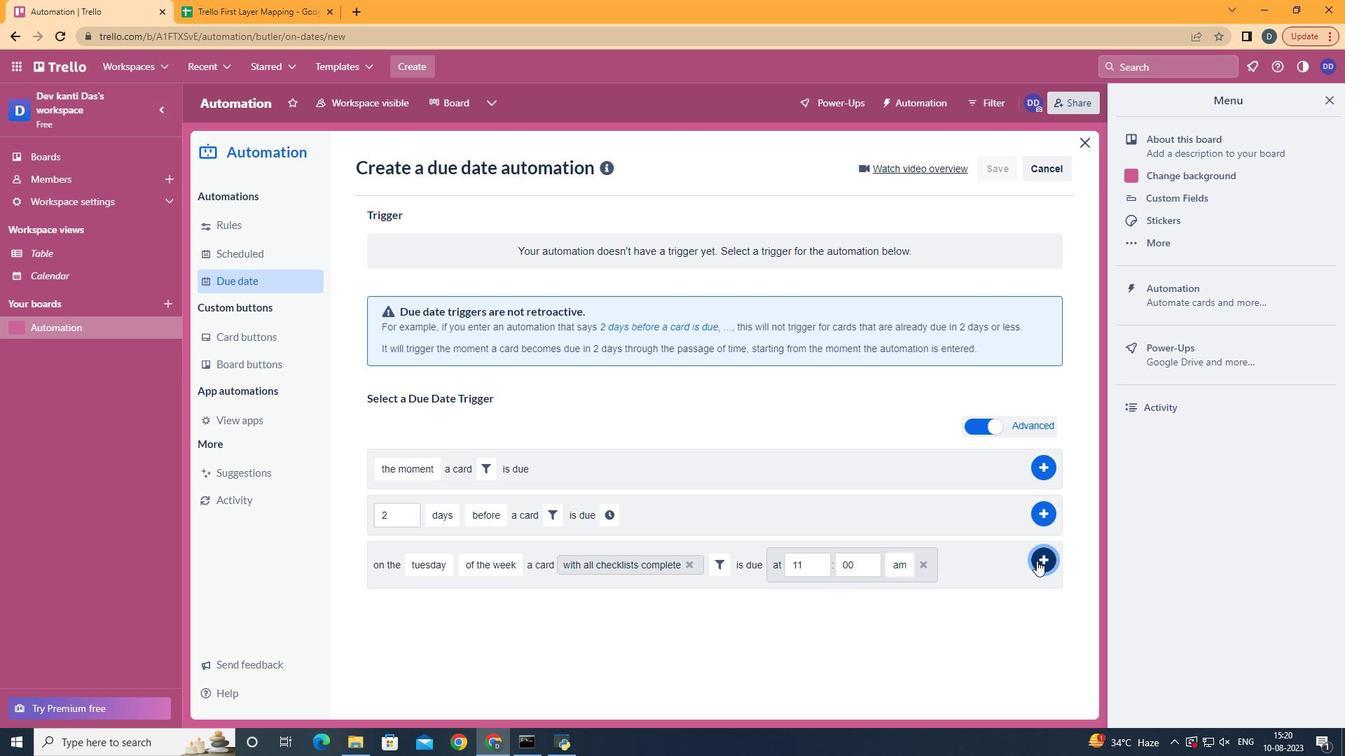 
